 Task: Add the task  Implement social media sharing feature for the app to the section Code Commandos in the project Trex and add a Due Date to the respective task as 2024/02/02.
Action: Mouse moved to (80, 349)
Screenshot: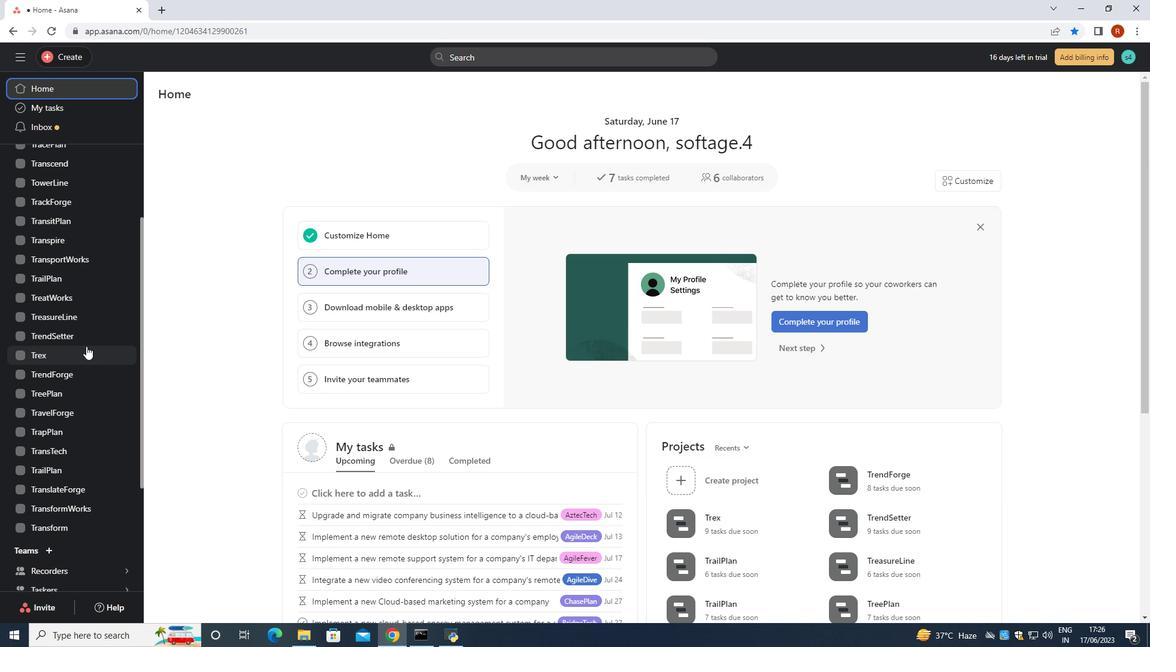 
Action: Mouse pressed left at (80, 349)
Screenshot: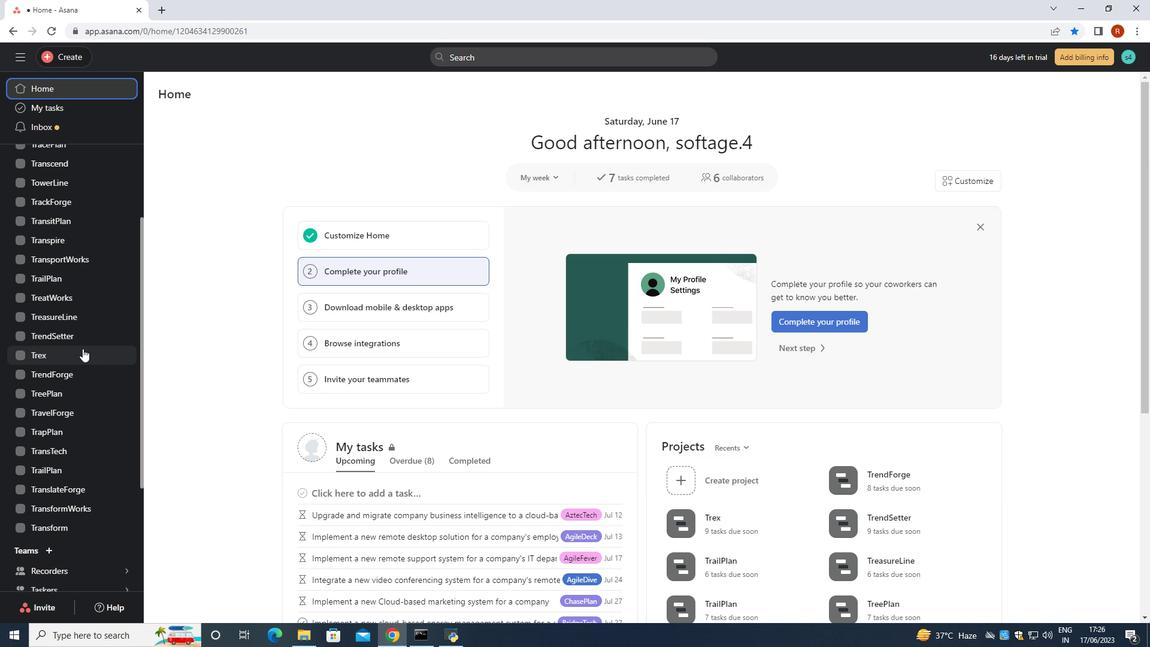 
Action: Mouse moved to (472, 289)
Screenshot: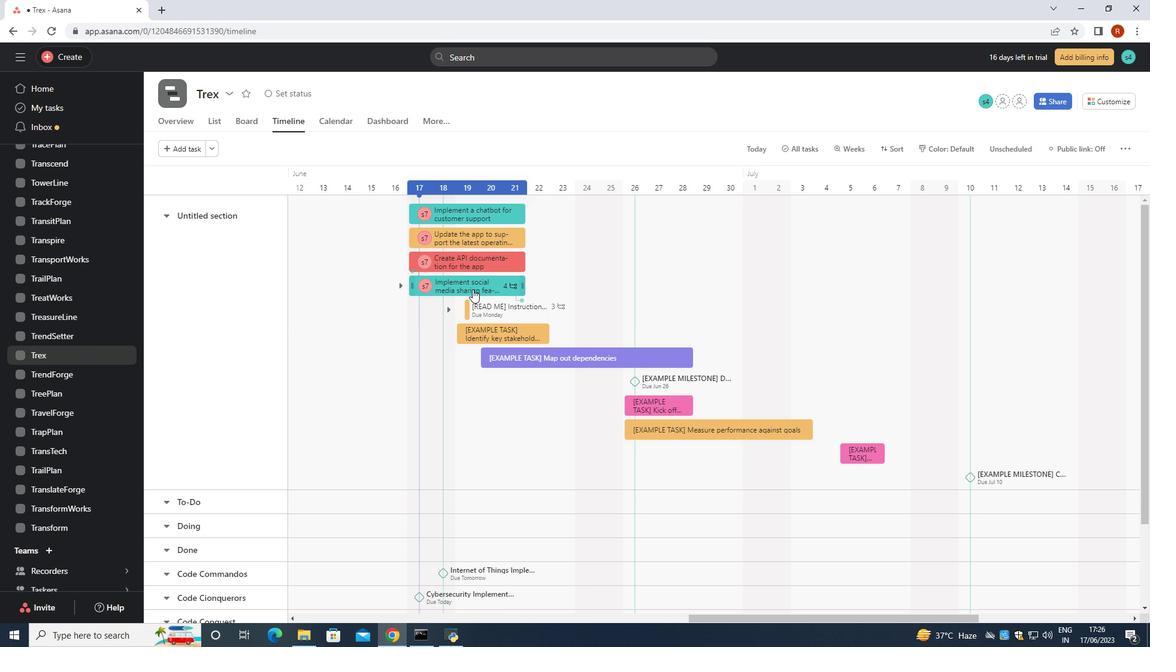 
Action: Mouse pressed left at (472, 289)
Screenshot: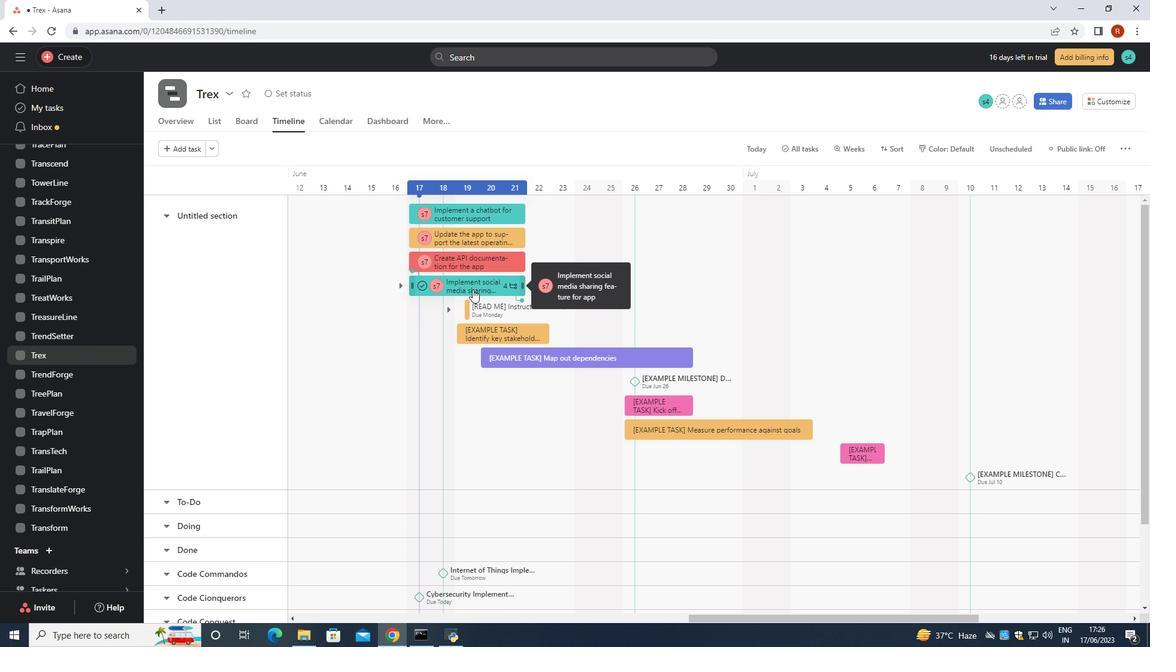 
Action: Mouse moved to (926, 261)
Screenshot: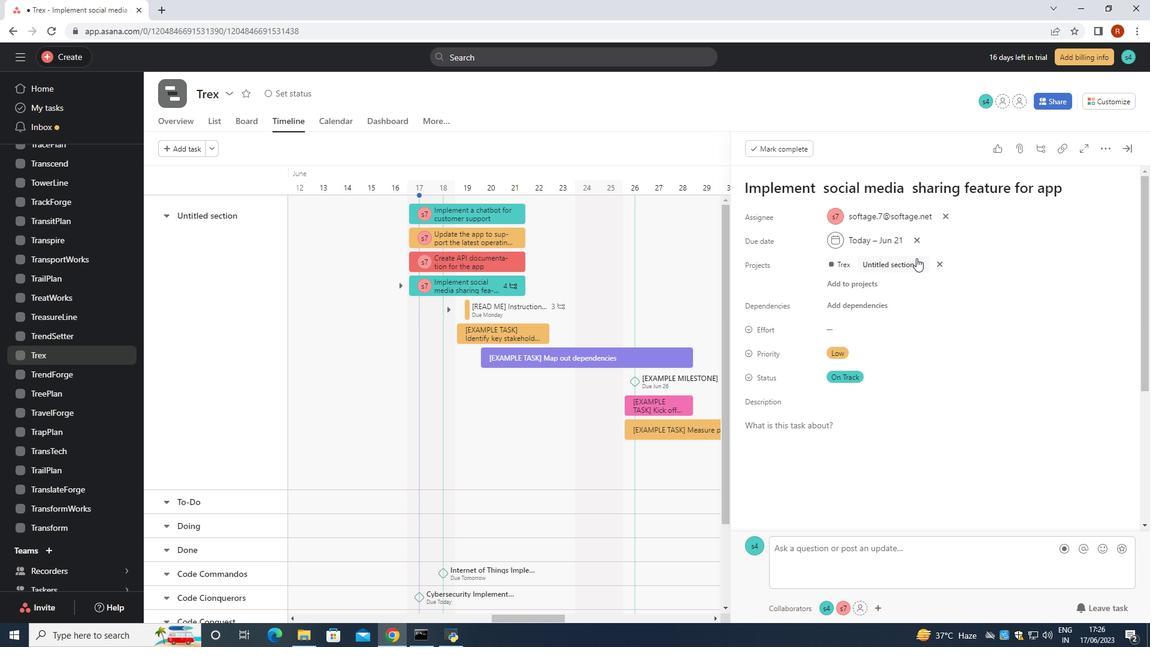 
Action: Mouse pressed left at (926, 261)
Screenshot: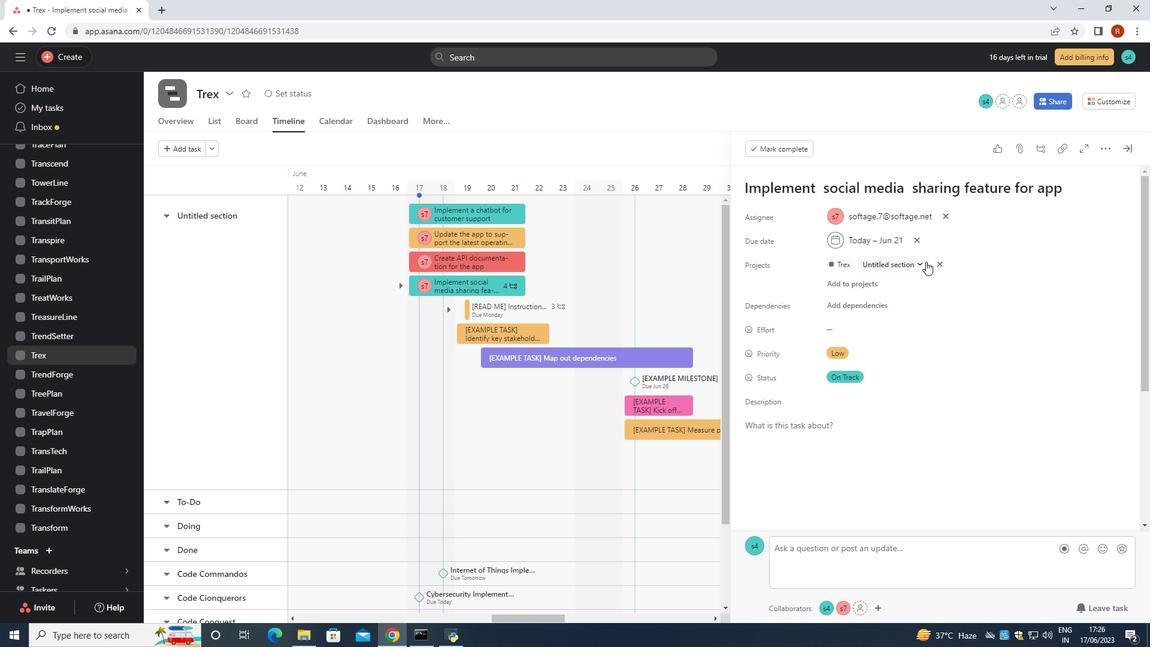 
Action: Mouse moved to (892, 378)
Screenshot: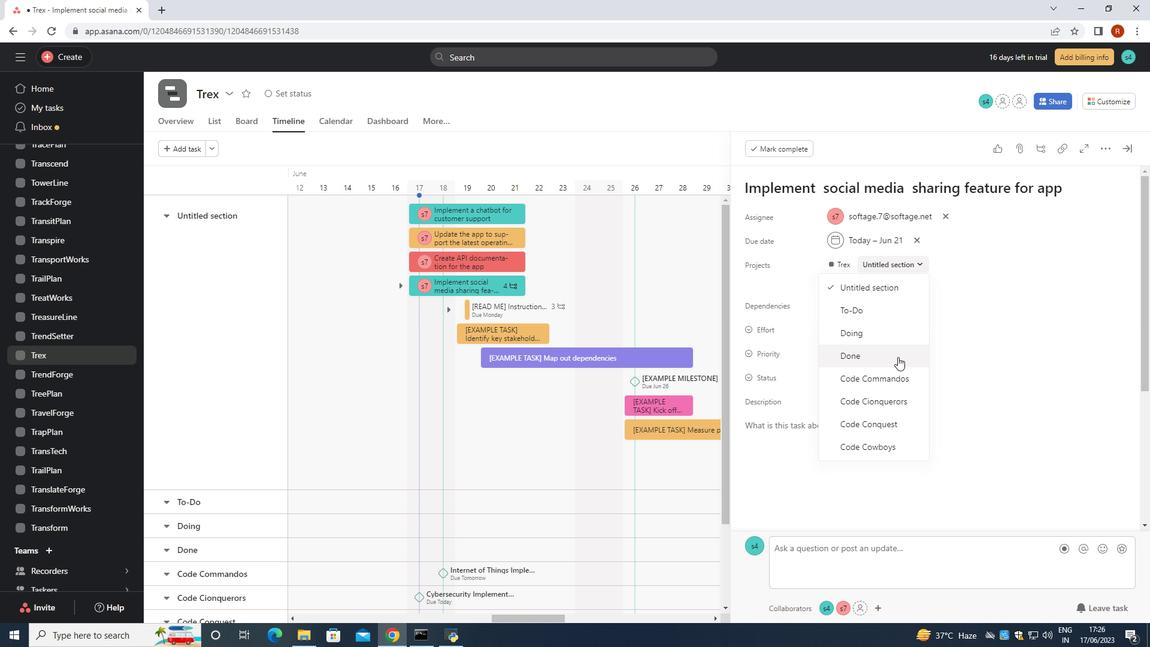 
Action: Mouse pressed left at (892, 378)
Screenshot: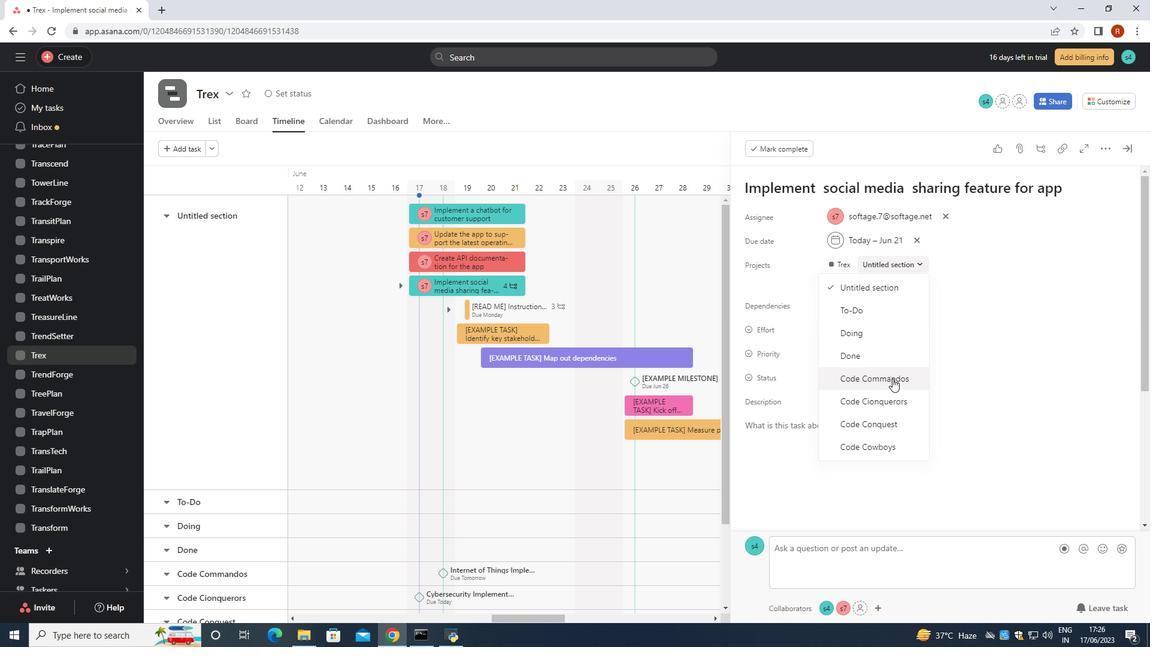 
Action: Mouse moved to (914, 240)
Screenshot: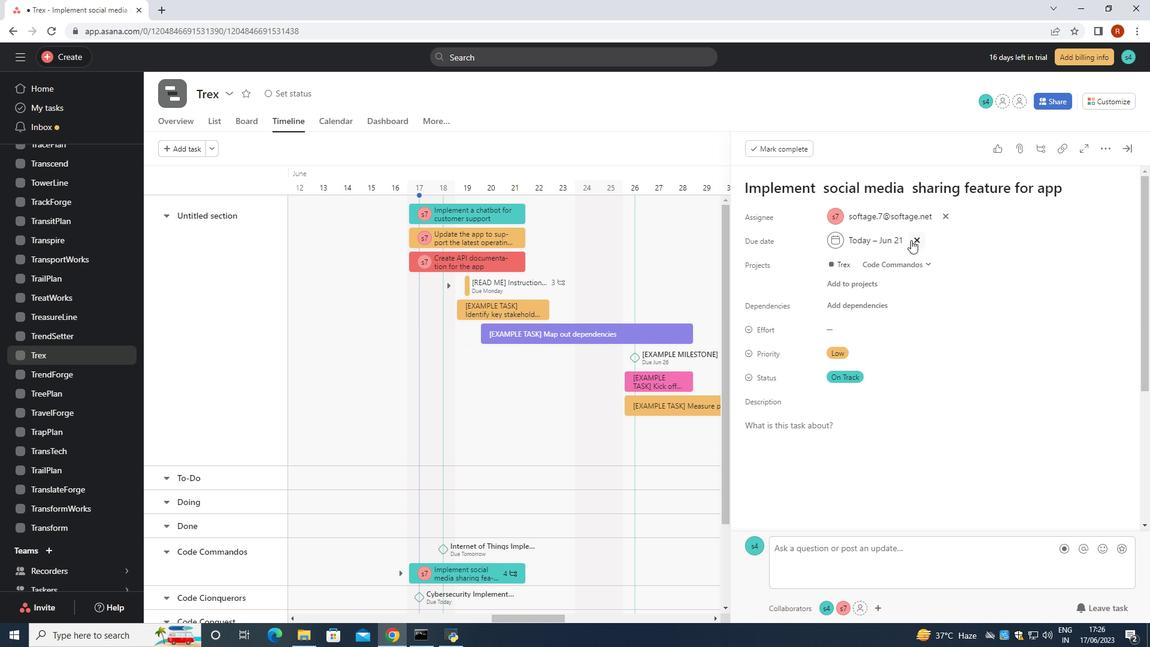 
Action: Mouse pressed left at (914, 240)
Screenshot: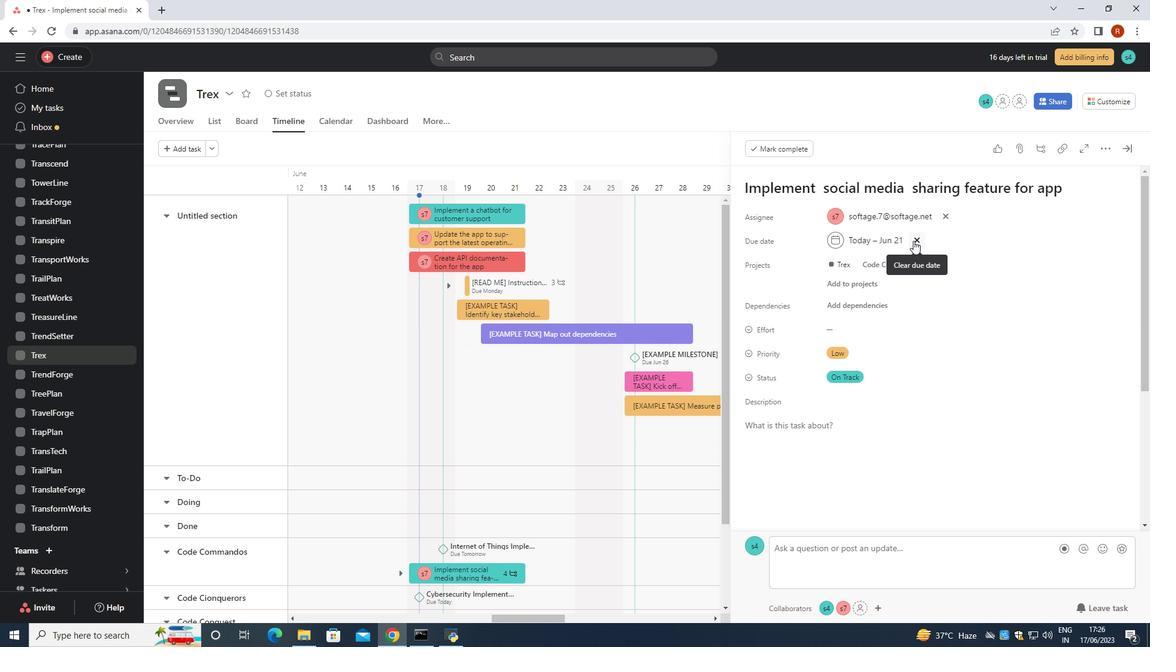 
Action: Mouse moved to (883, 243)
Screenshot: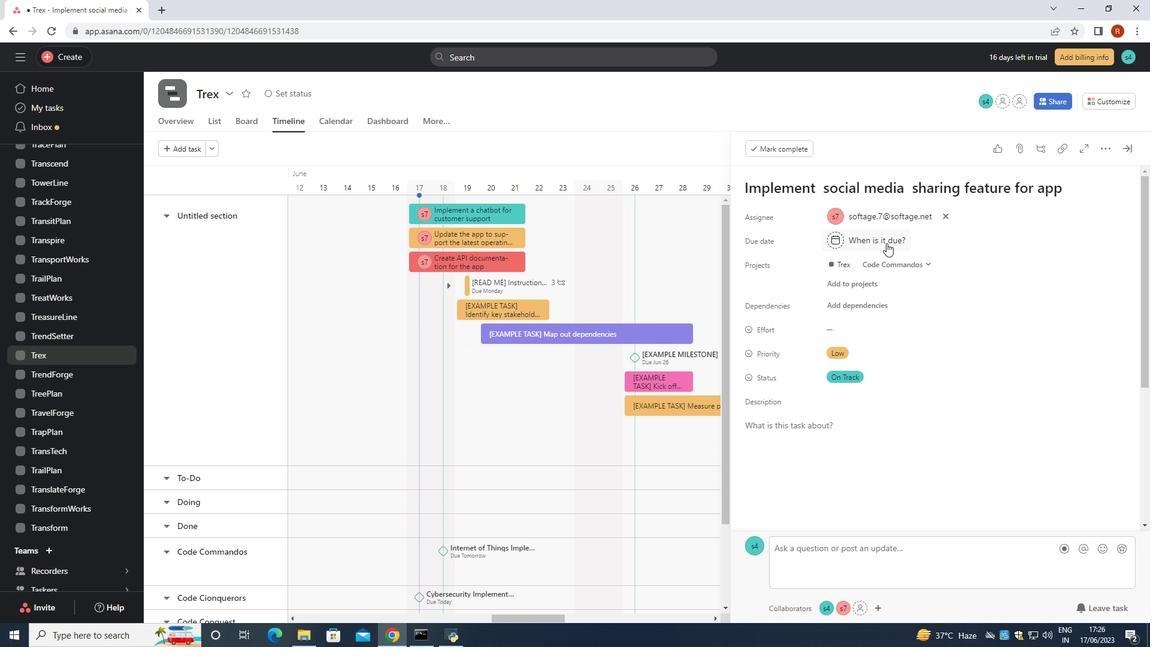 
Action: Mouse pressed left at (883, 243)
Screenshot: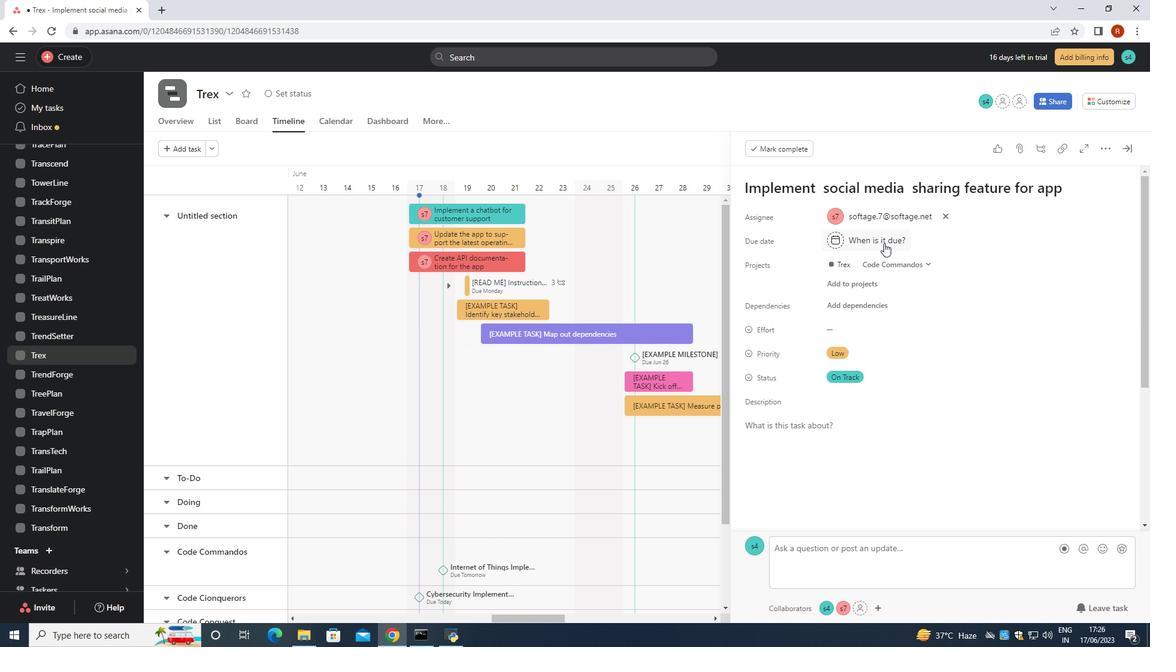 
Action: Key pressed 2024/02/02<Key.enter>
Screenshot: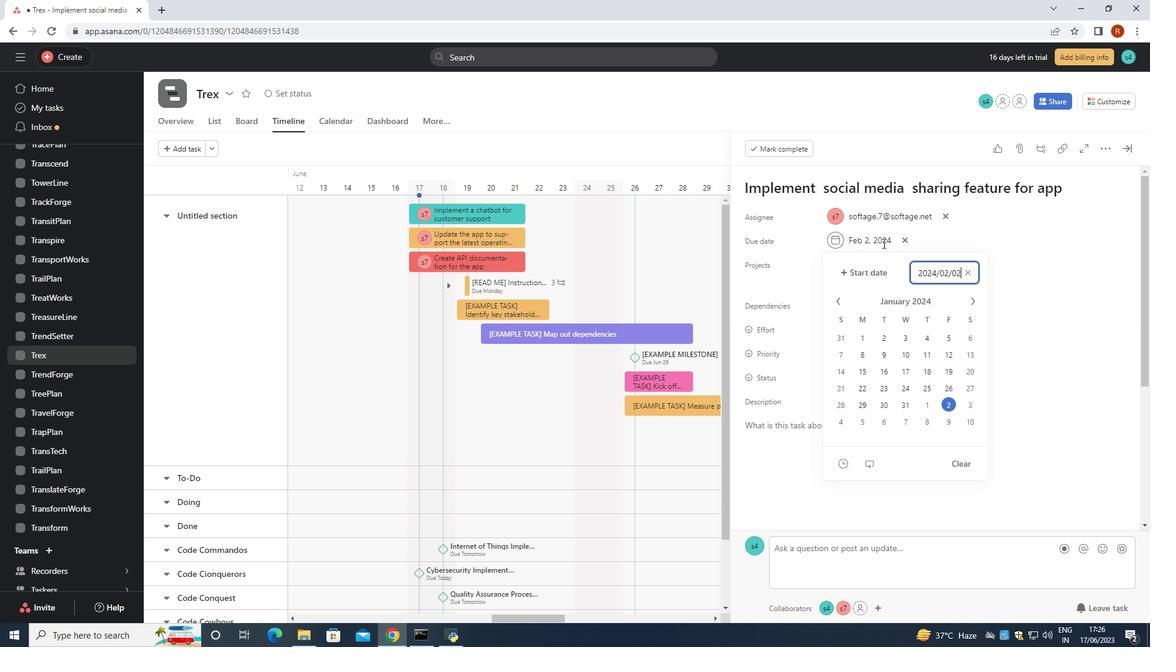 
